 Task: In message reminders turn off In-app notifications.
Action: Mouse moved to (602, 51)
Screenshot: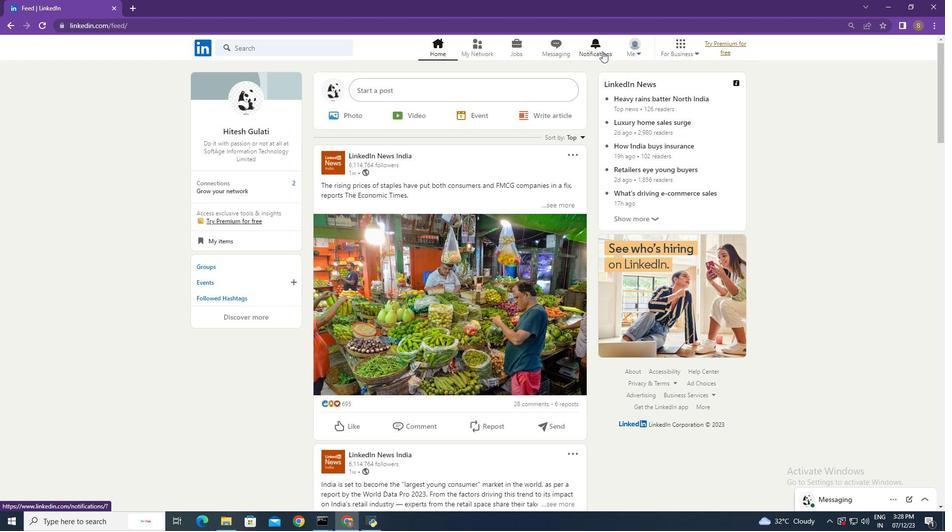 
Action: Mouse pressed left at (602, 51)
Screenshot: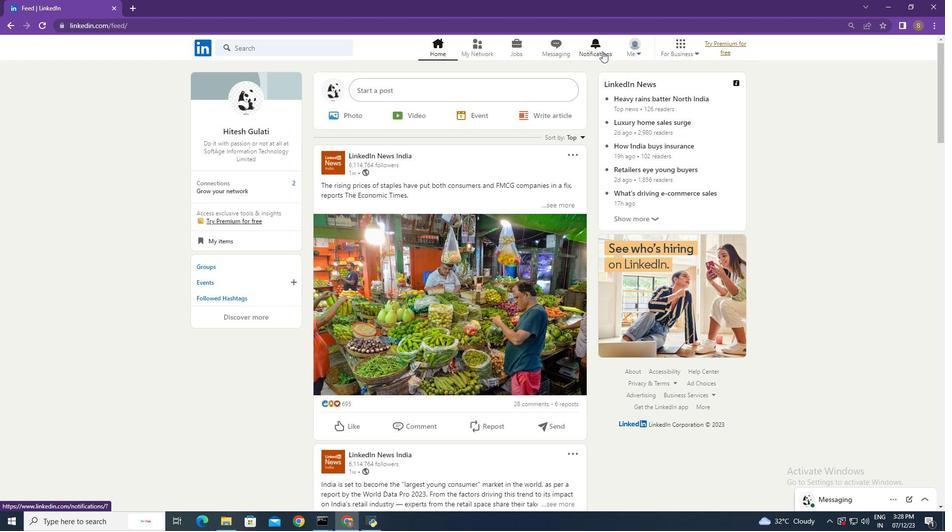 
Action: Mouse moved to (222, 113)
Screenshot: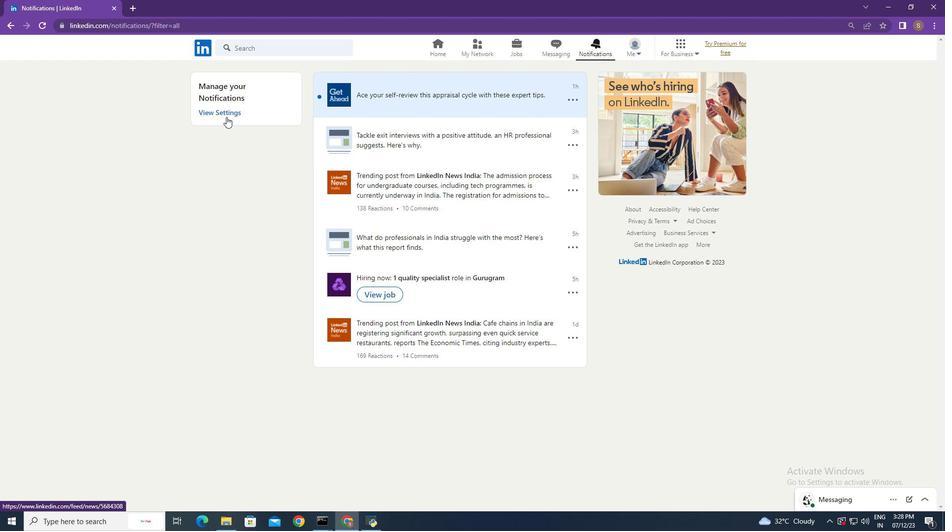 
Action: Mouse pressed left at (222, 113)
Screenshot: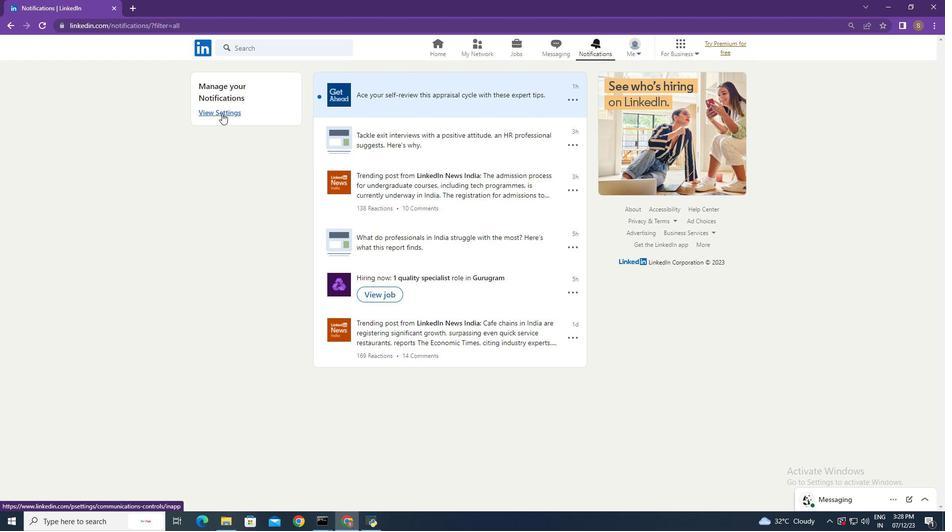
Action: Mouse moved to (518, 250)
Screenshot: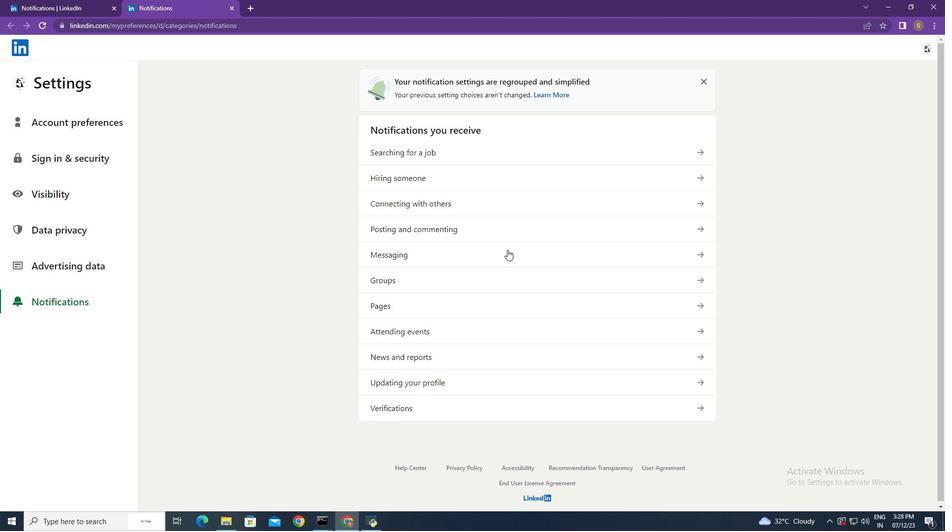
Action: Mouse pressed left at (518, 250)
Screenshot: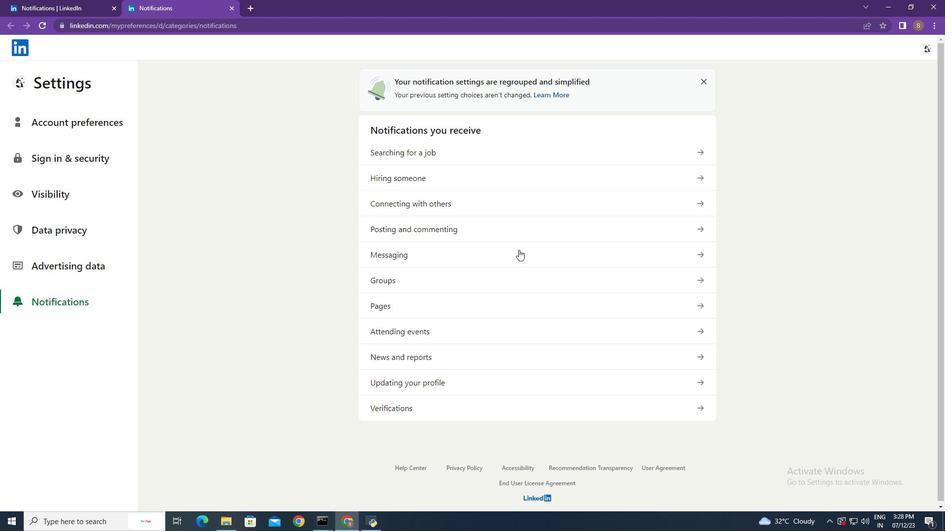 
Action: Mouse moved to (635, 169)
Screenshot: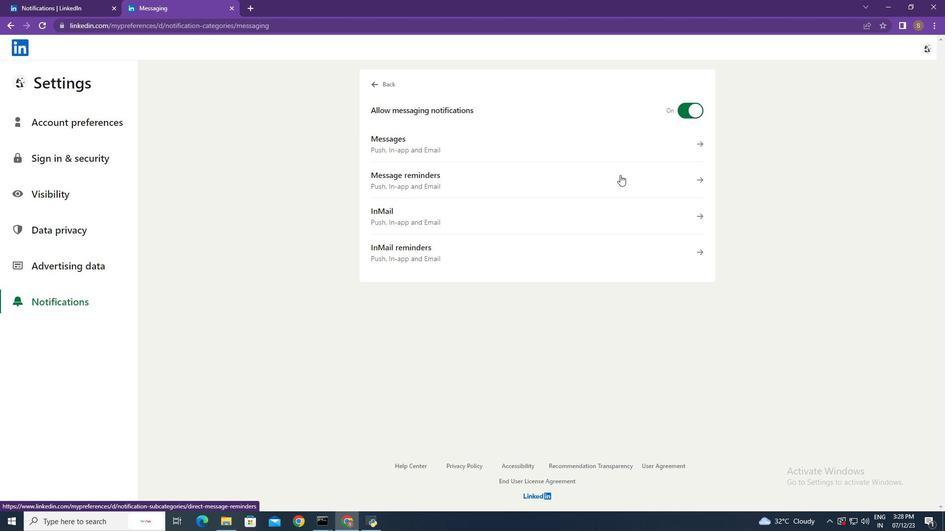 
Action: Mouse pressed left at (635, 169)
Screenshot: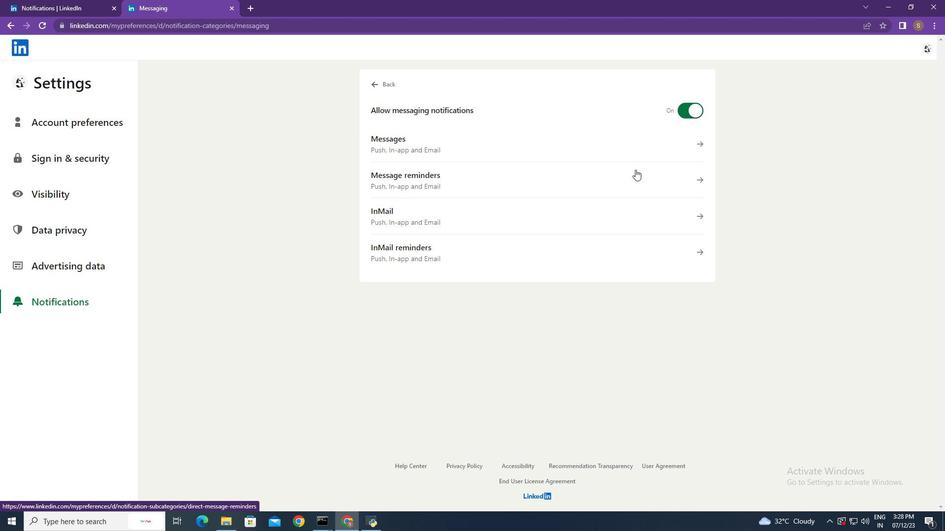 
Action: Mouse moved to (686, 163)
Screenshot: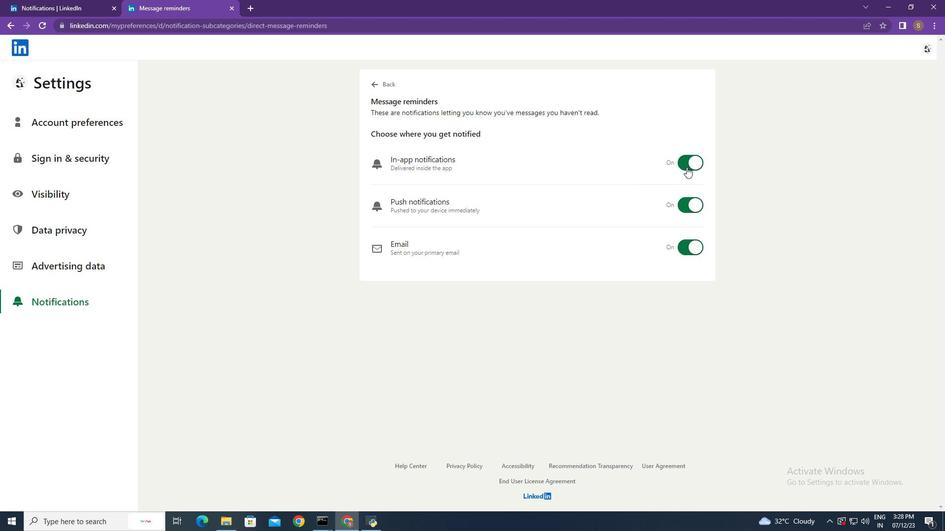 
Action: Mouse pressed left at (686, 163)
Screenshot: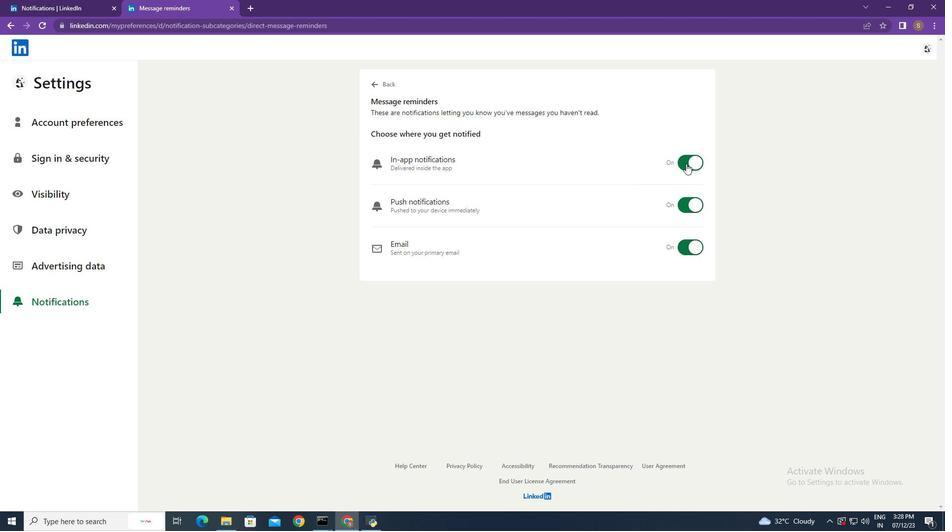 
Action: Mouse moved to (814, 153)
Screenshot: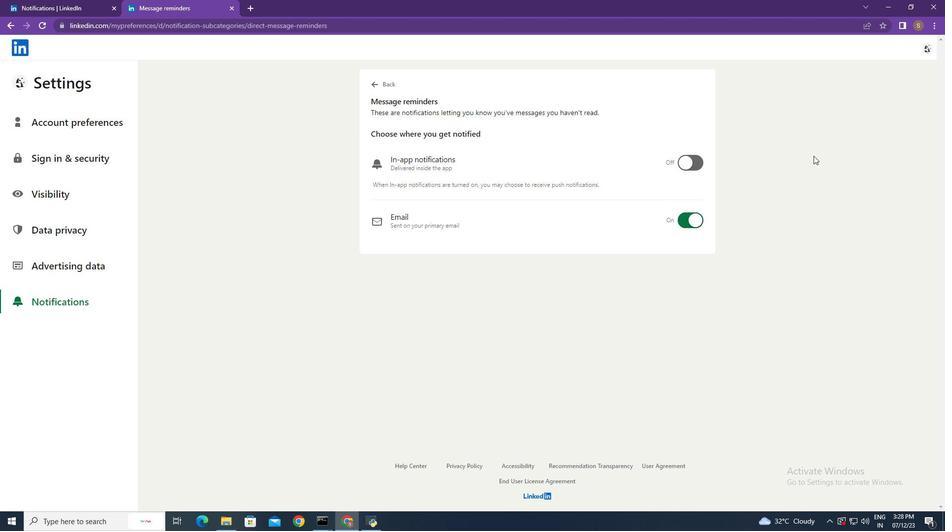 
